 Task: Open the advanced widget in the toolbar editor.
Action: Mouse moved to (91, 13)
Screenshot: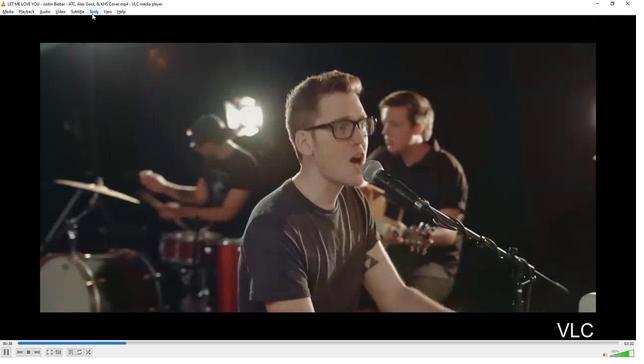 
Action: Mouse pressed left at (91, 13)
Screenshot: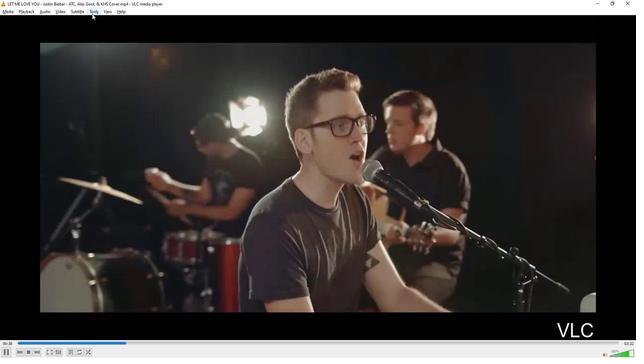 
Action: Mouse moved to (115, 83)
Screenshot: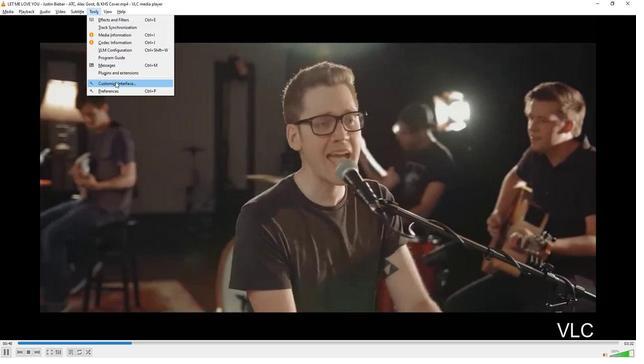
Action: Mouse pressed left at (115, 83)
Screenshot: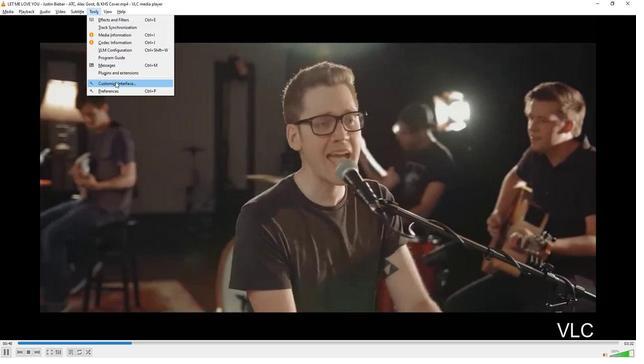 
Action: Mouse moved to (263, 117)
Screenshot: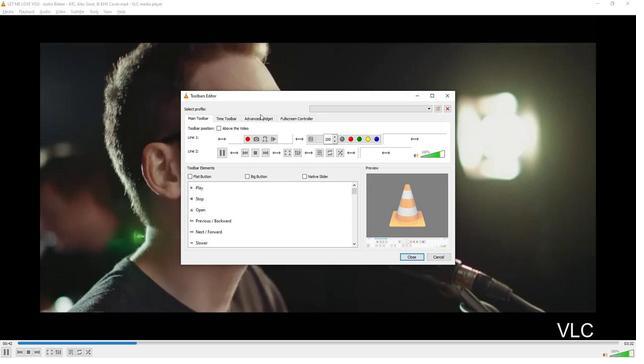 
Action: Mouse pressed left at (263, 117)
Screenshot: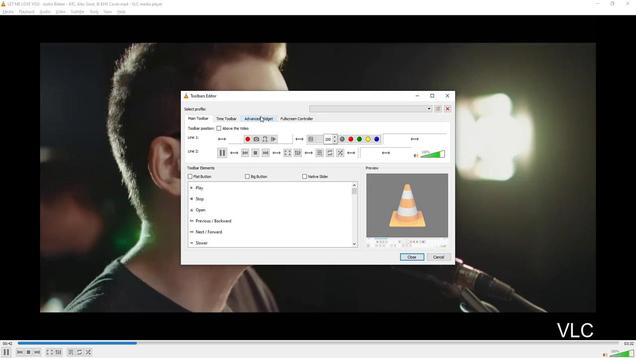 
Action: Mouse moved to (279, 164)
Screenshot: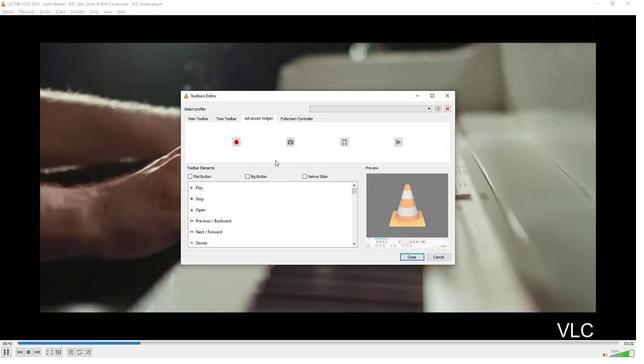 
